 Task: Add a condition where "Hours since last SLA breach Greater than 100" in recently updated tickets.
Action: Mouse moved to (105, 284)
Screenshot: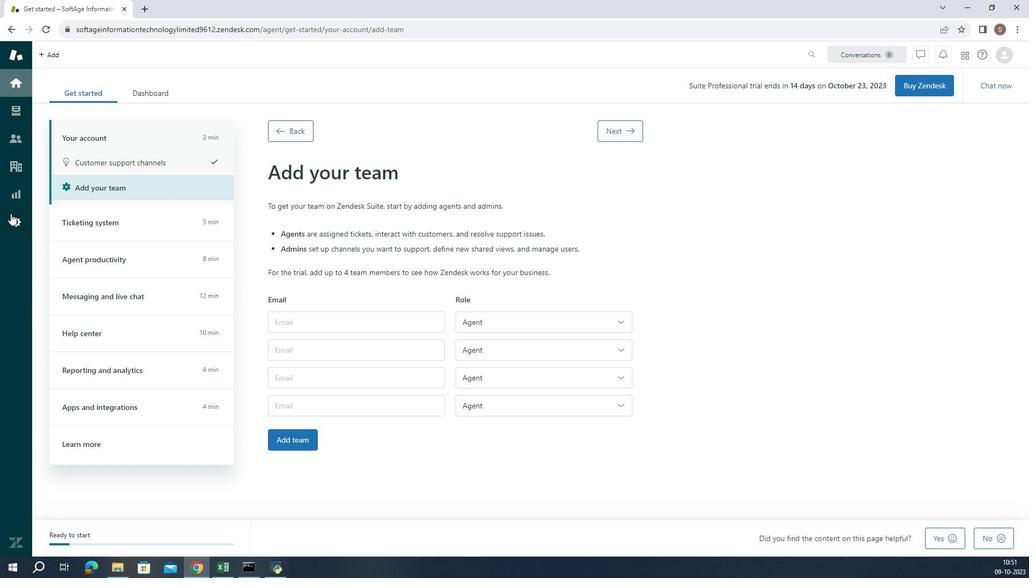 
Action: Mouse pressed left at (105, 284)
Screenshot: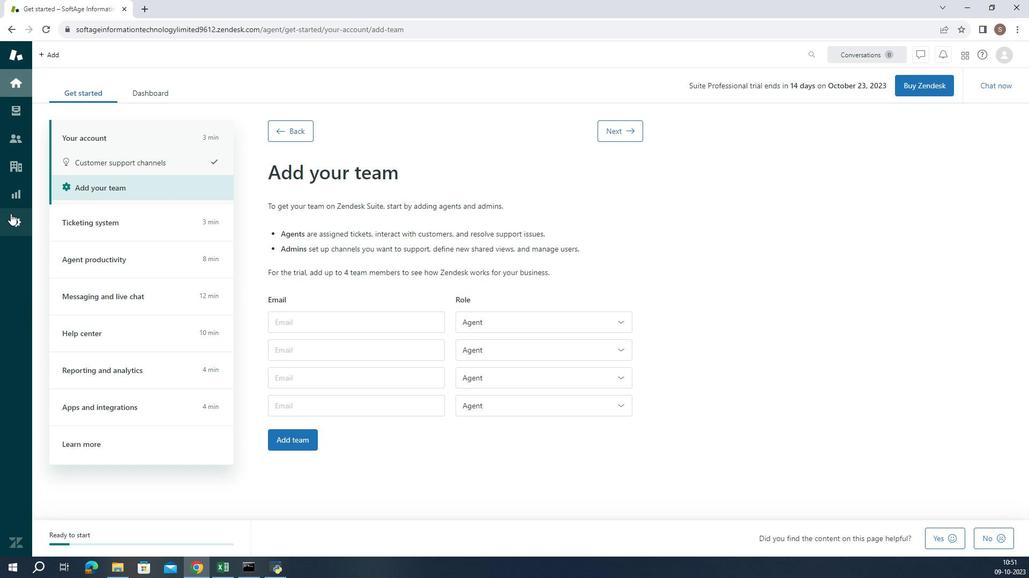
Action: Mouse moved to (382, 416)
Screenshot: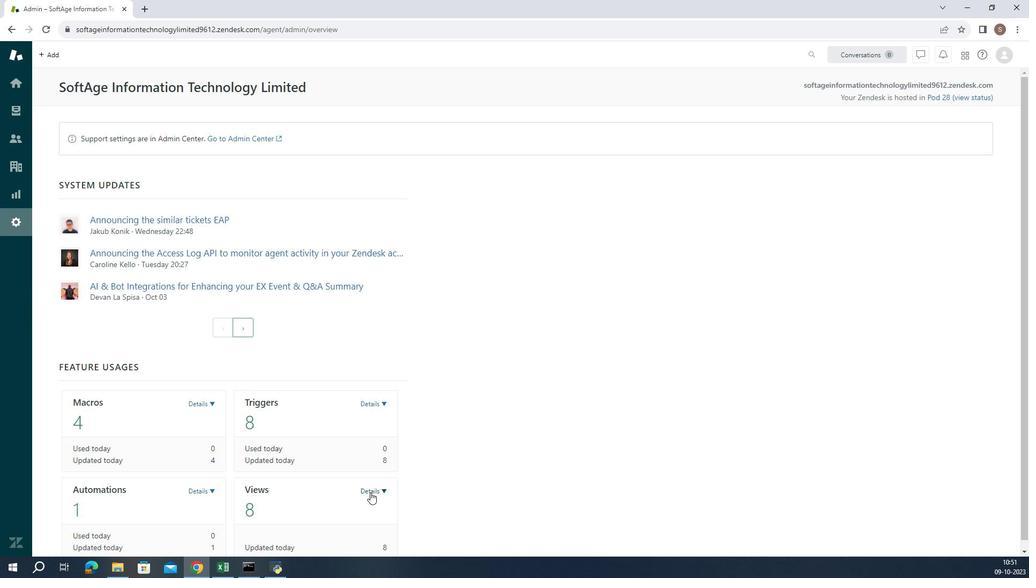 
Action: Mouse pressed left at (382, 416)
Screenshot: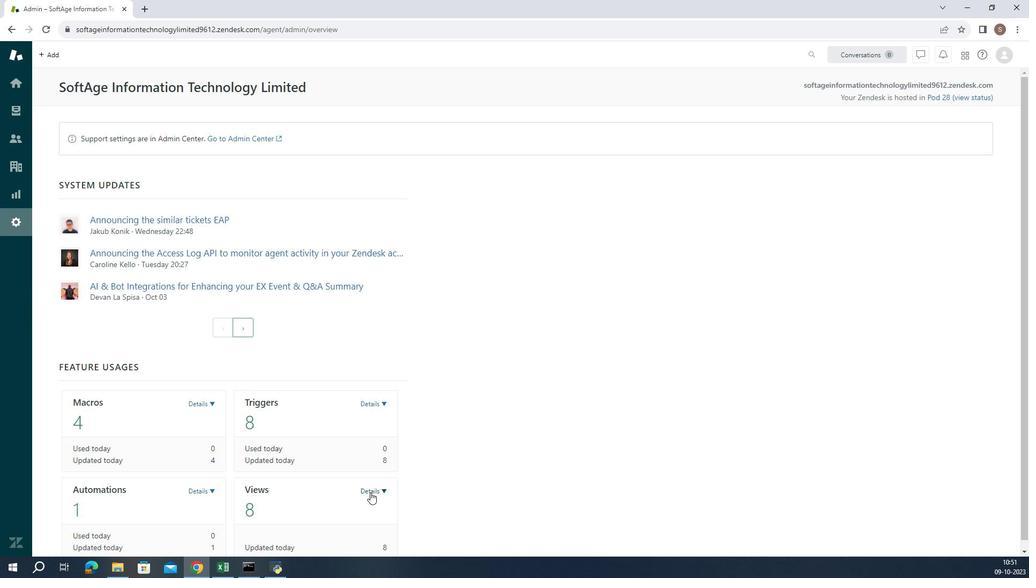 
Action: Mouse moved to (373, 441)
Screenshot: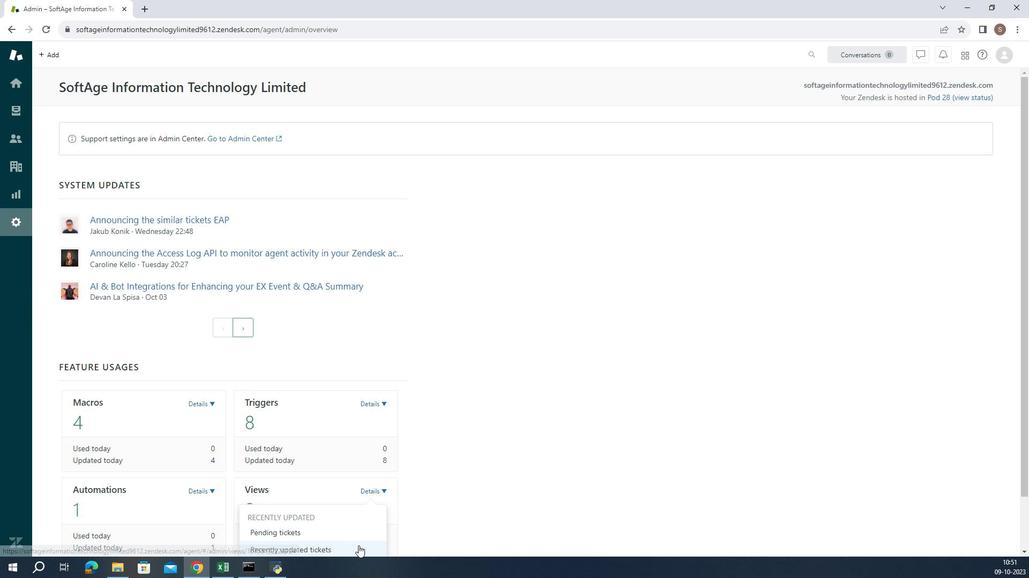 
Action: Mouse pressed left at (373, 441)
Screenshot: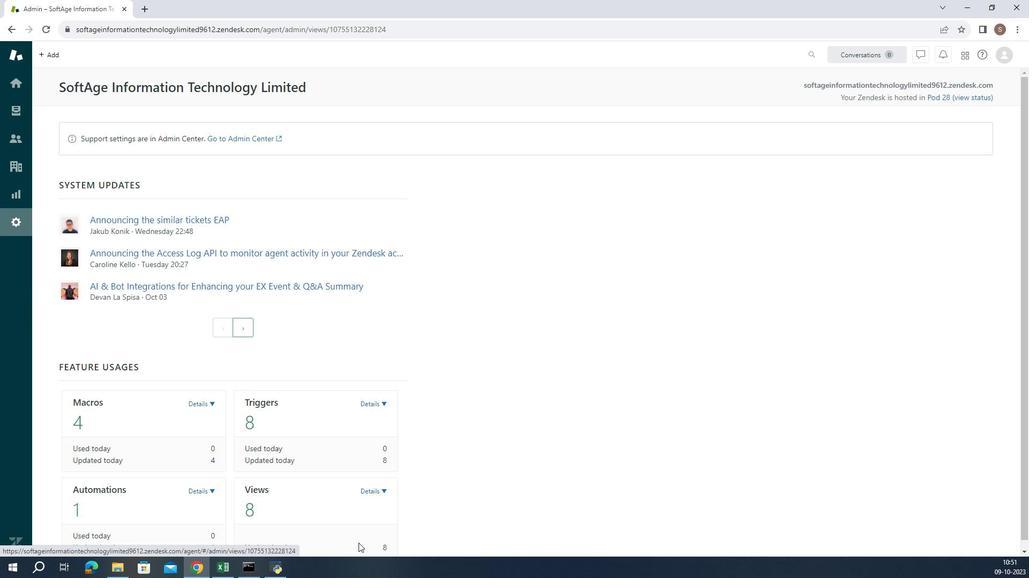 
Action: Mouse moved to (222, 353)
Screenshot: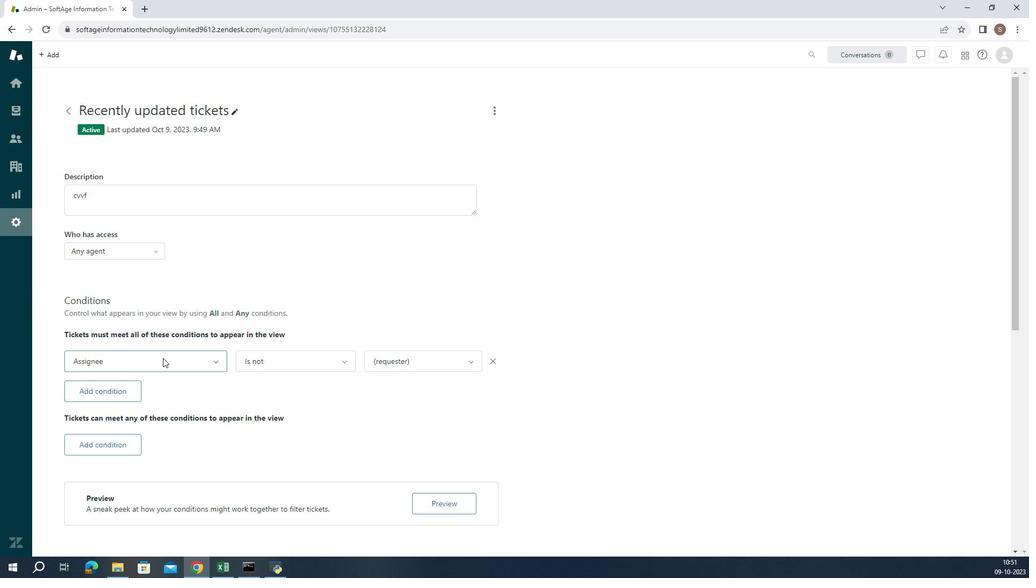 
Action: Mouse pressed left at (222, 353)
Screenshot: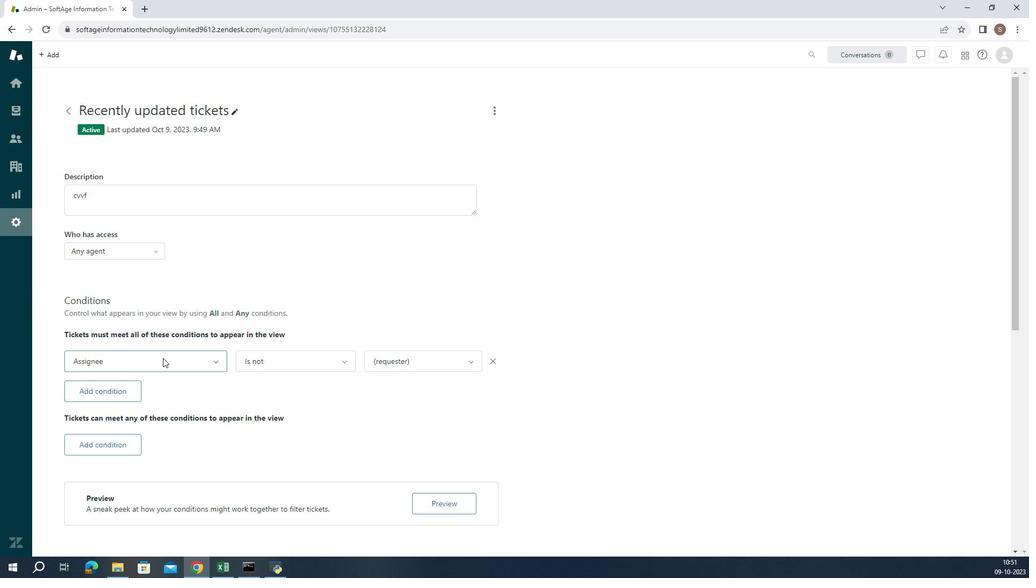 
Action: Mouse moved to (226, 288)
Screenshot: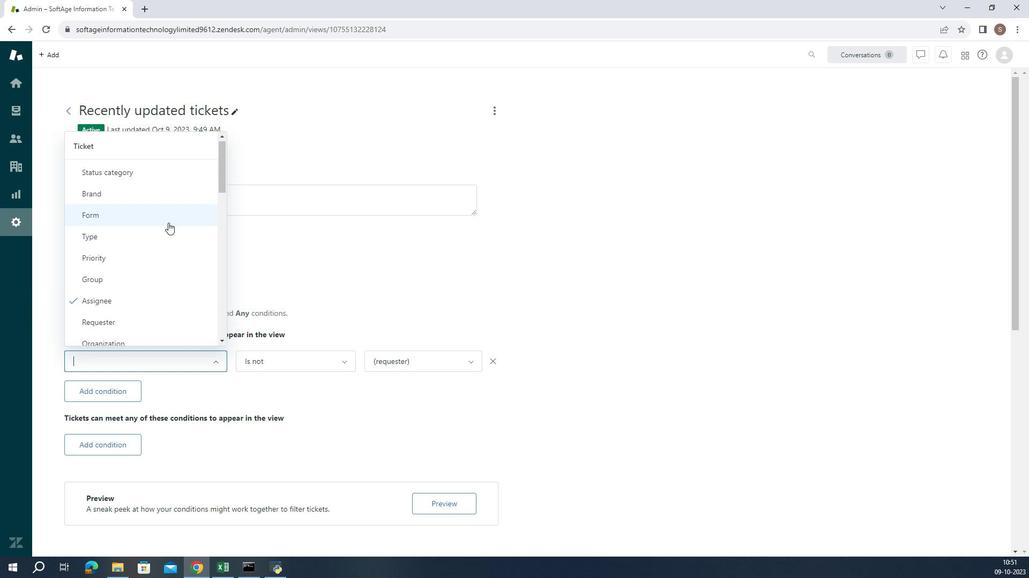 
Action: Mouse scrolled (226, 288) with delta (0, 0)
Screenshot: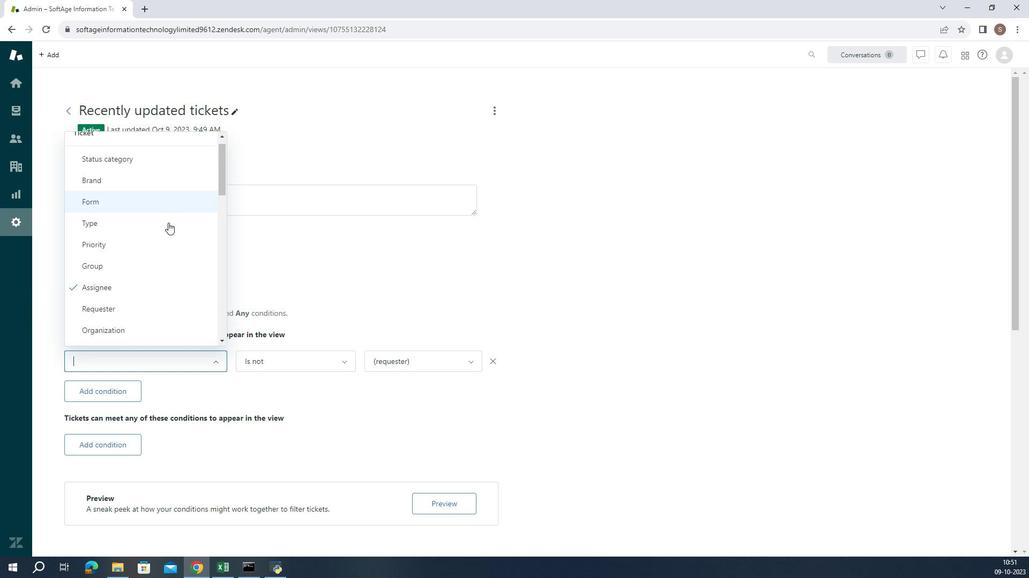 
Action: Mouse scrolled (226, 288) with delta (0, 0)
Screenshot: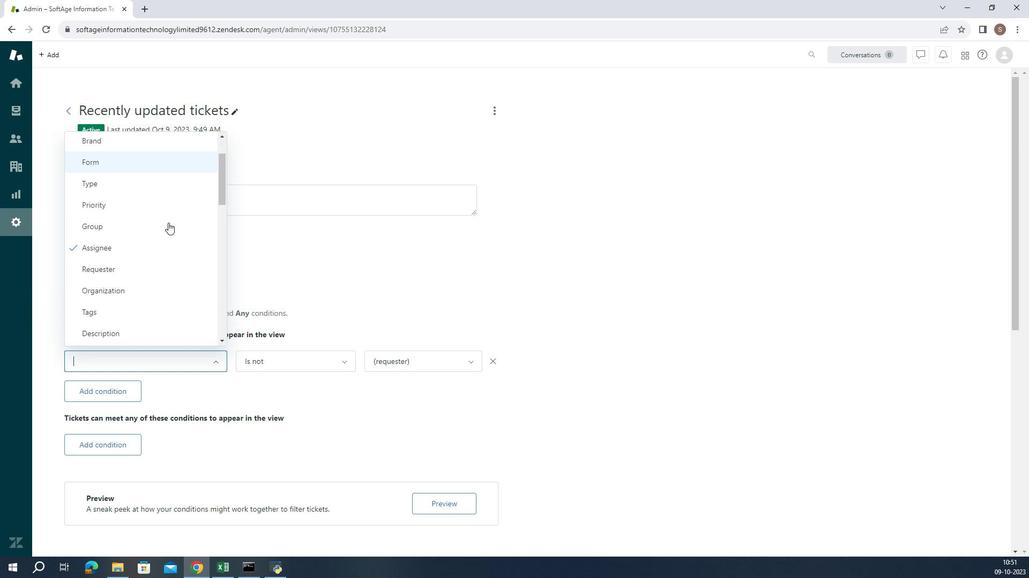 
Action: Mouse scrolled (226, 288) with delta (0, 0)
Screenshot: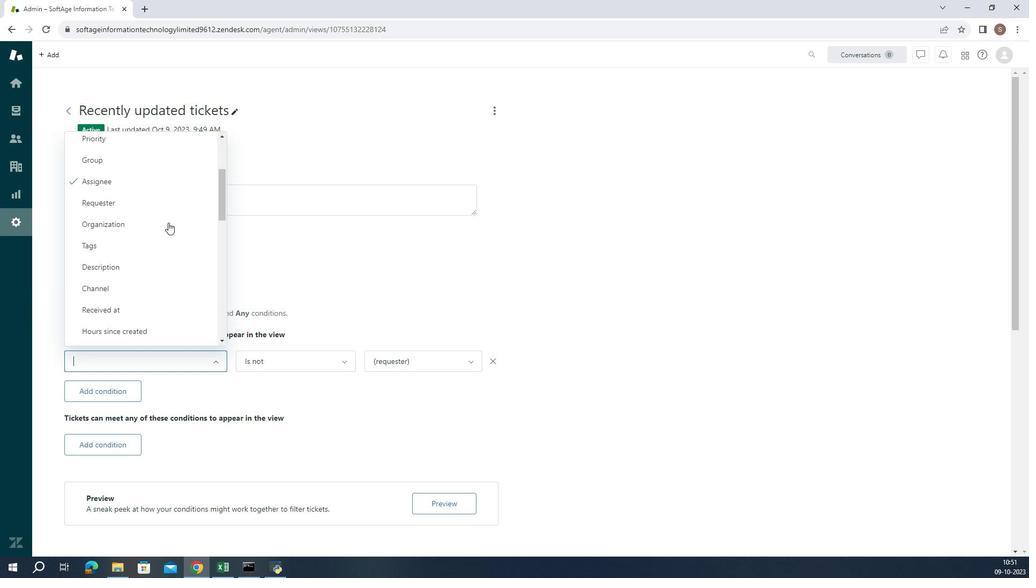 
Action: Mouse scrolled (226, 288) with delta (0, 0)
Screenshot: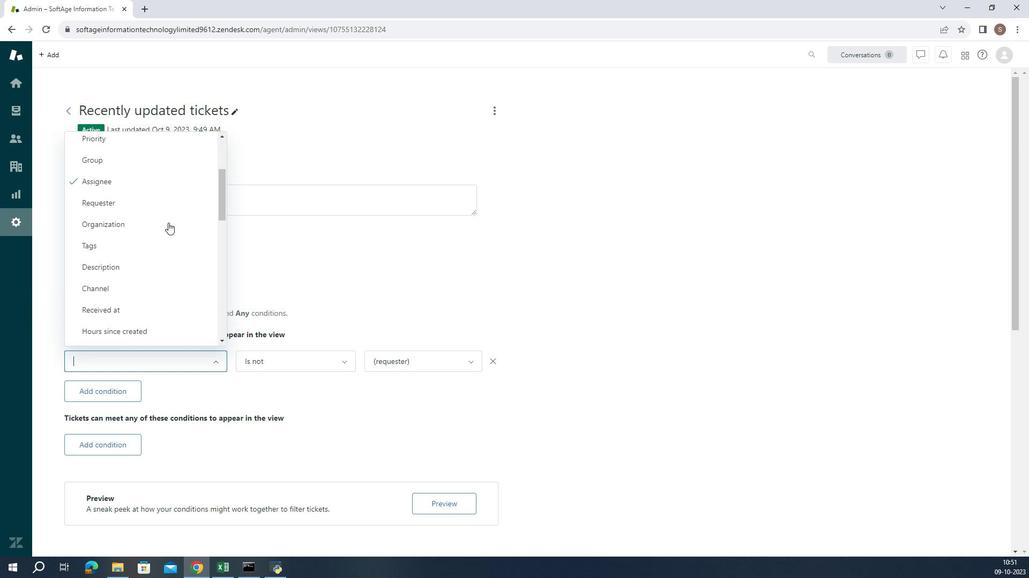
Action: Mouse moved to (225, 289)
Screenshot: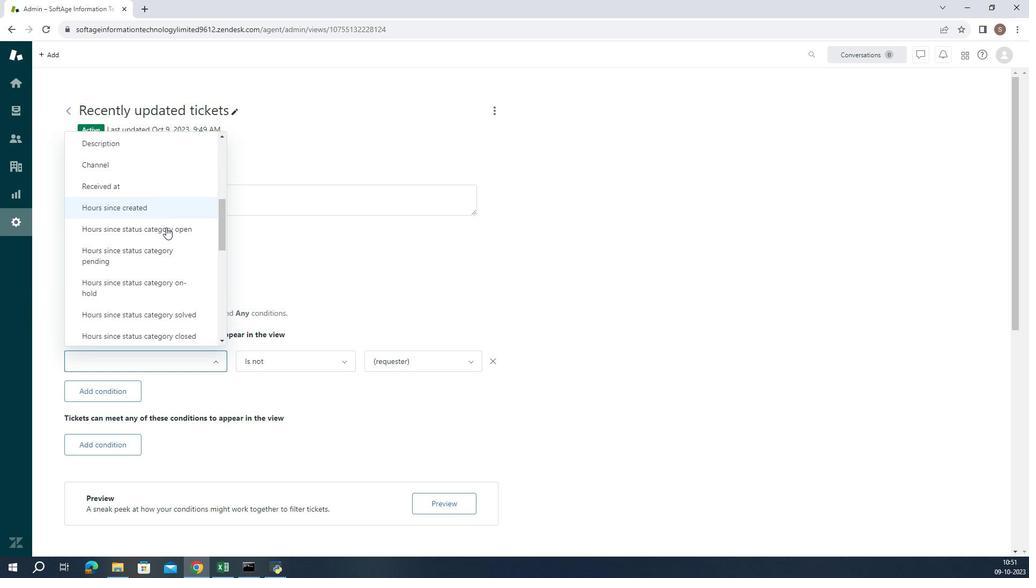 
Action: Mouse scrolled (225, 289) with delta (0, 0)
Screenshot: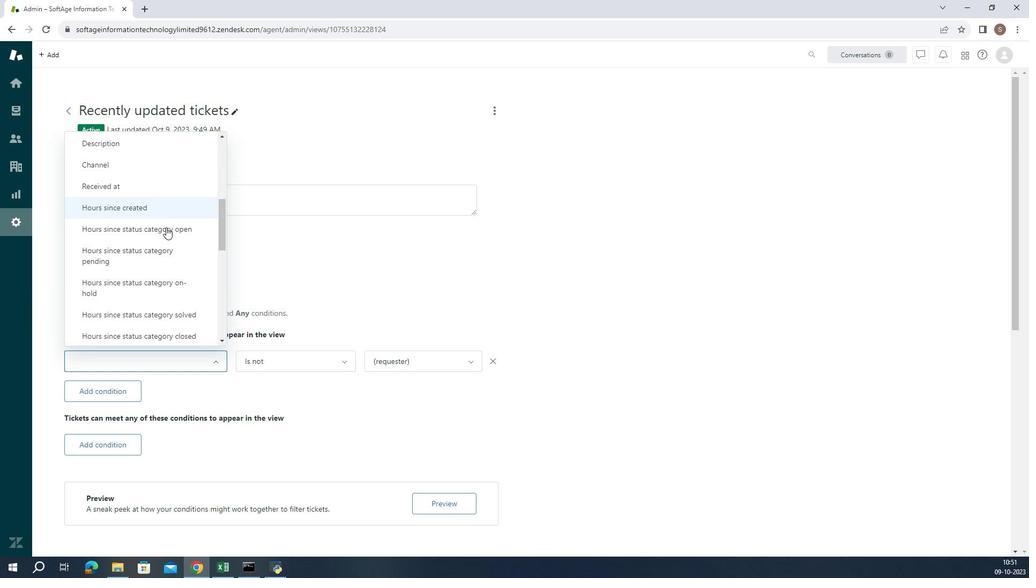 
Action: Mouse moved to (225, 289)
Screenshot: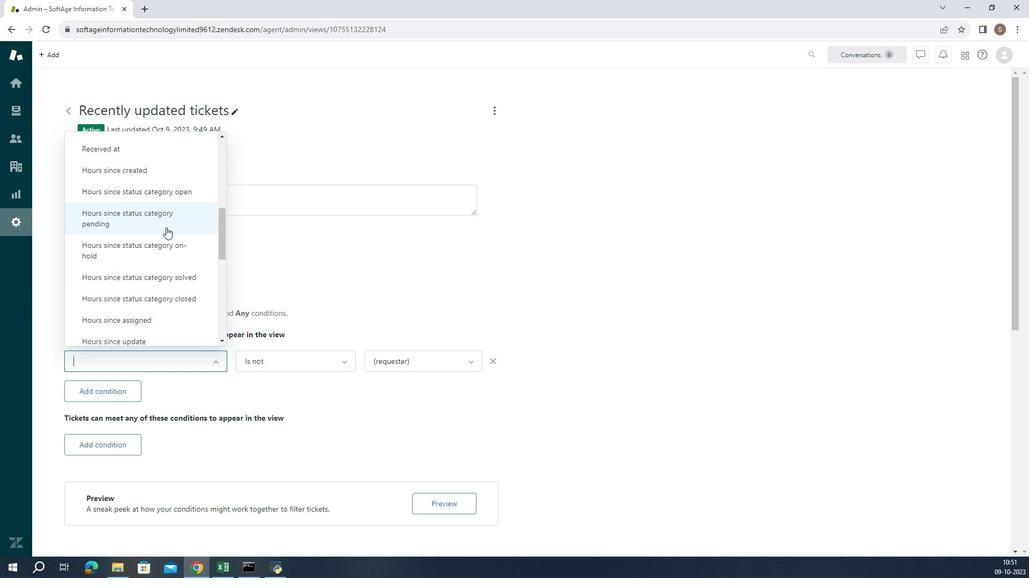 
Action: Mouse scrolled (225, 289) with delta (0, 0)
Screenshot: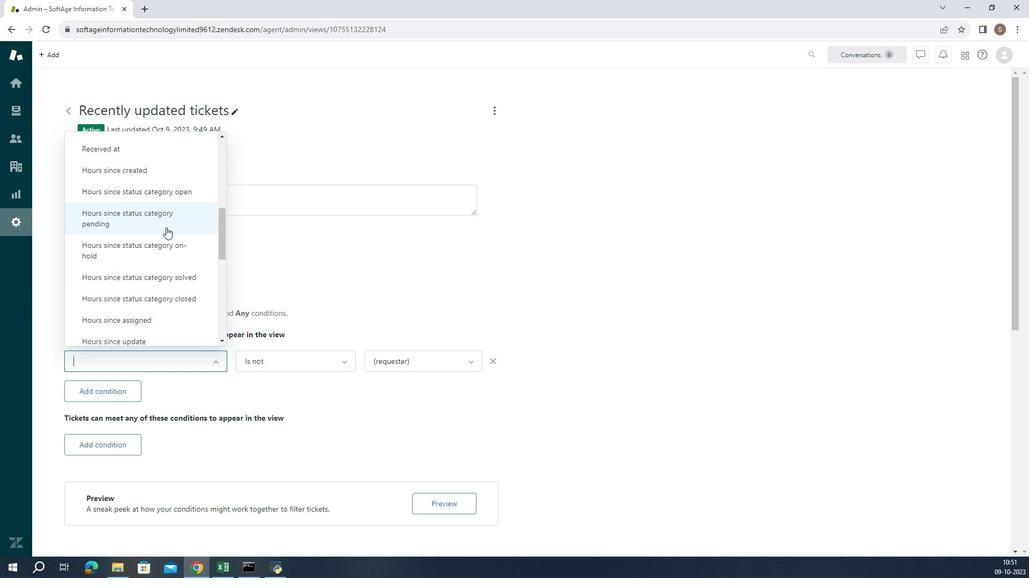 
Action: Mouse moved to (225, 291)
Screenshot: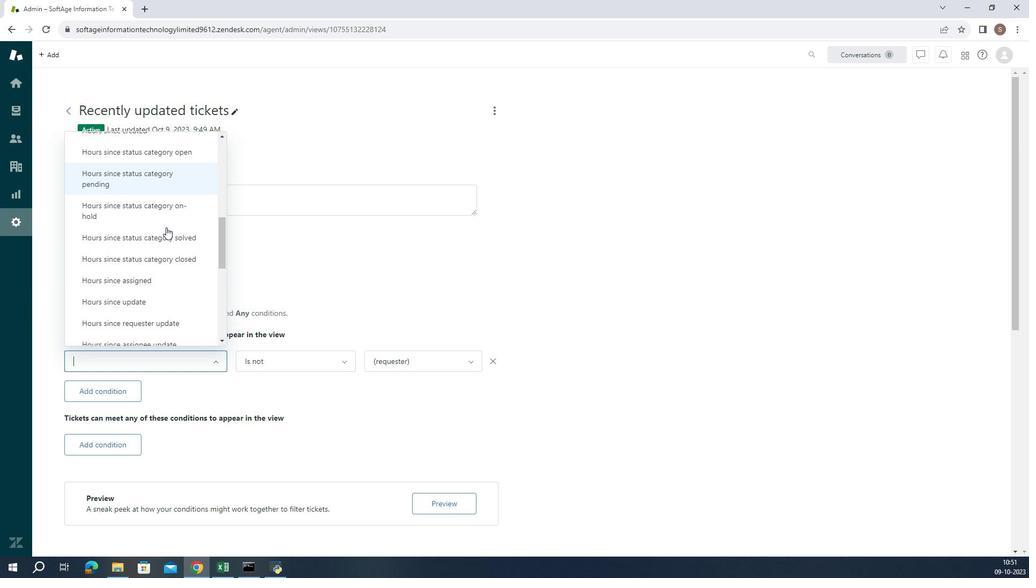 
Action: Mouse scrolled (225, 291) with delta (0, 0)
Screenshot: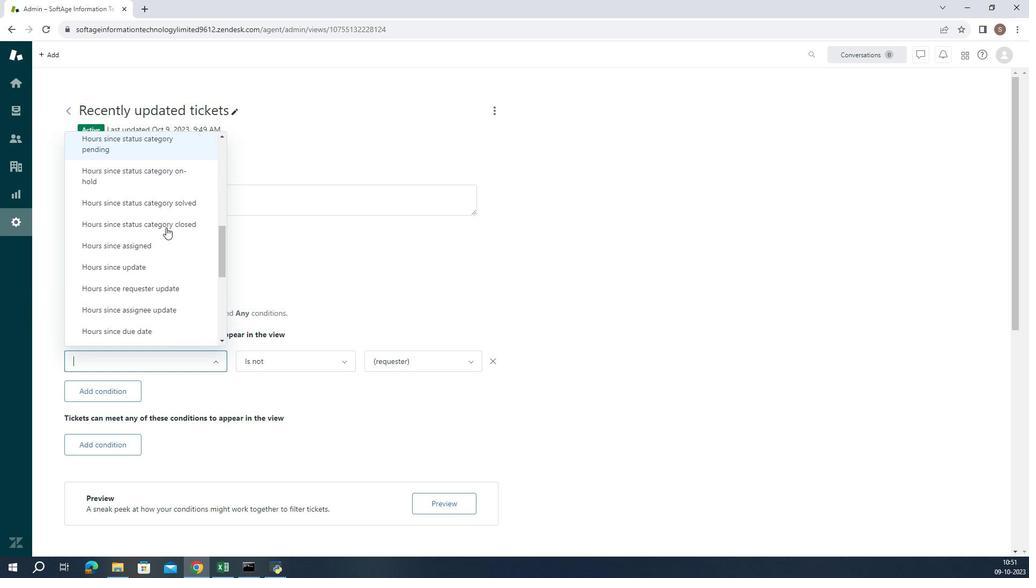 
Action: Mouse moved to (228, 301)
Screenshot: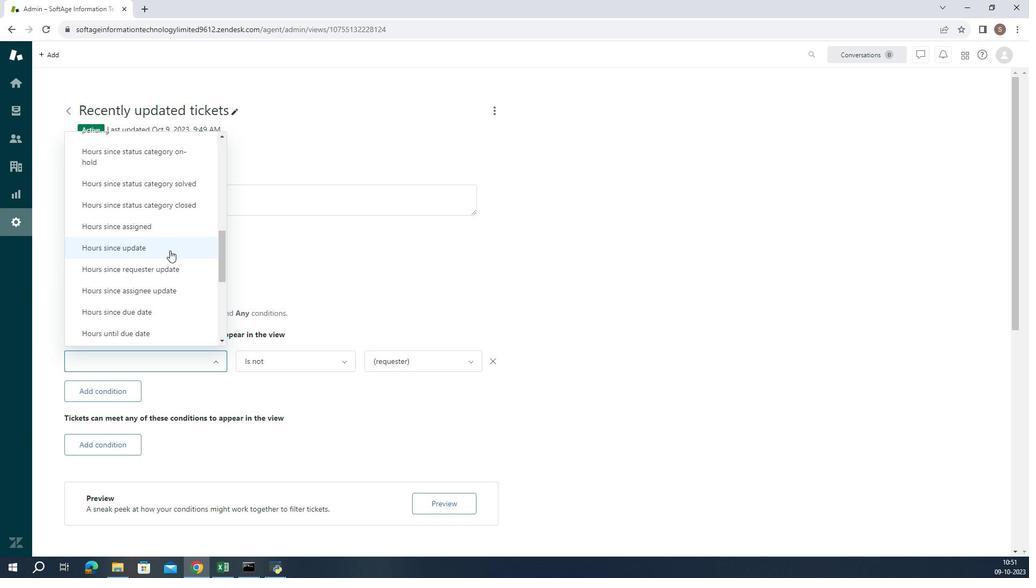 
Action: Mouse scrolled (228, 301) with delta (0, 0)
Screenshot: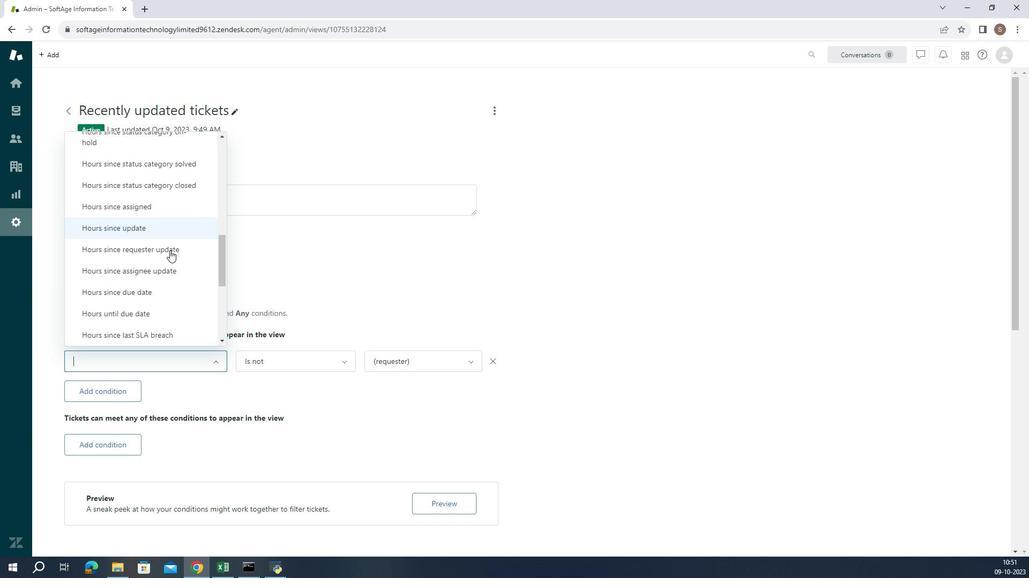 
Action: Mouse scrolled (228, 301) with delta (0, 0)
Screenshot: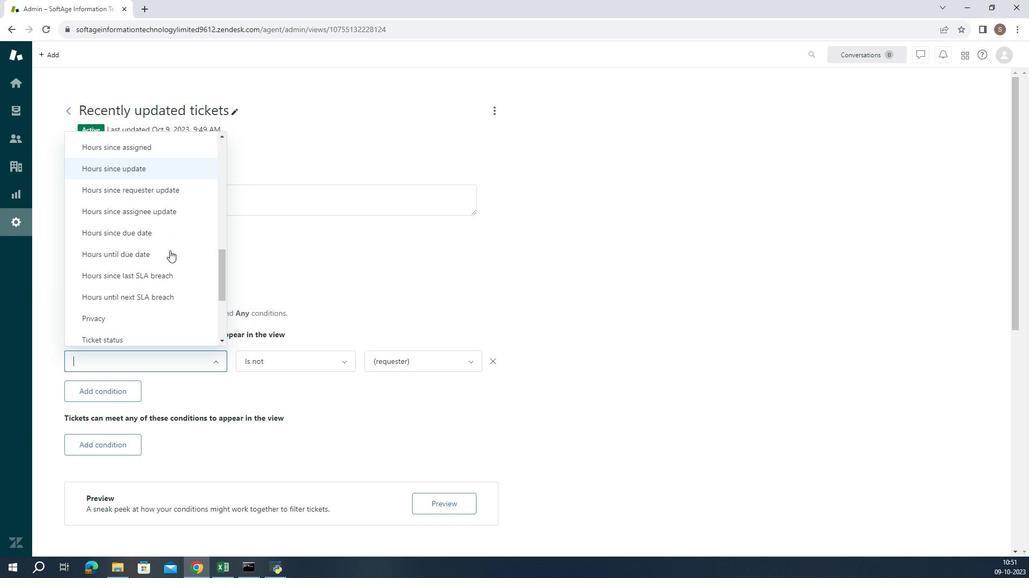 
Action: Mouse scrolled (228, 302) with delta (0, 0)
Screenshot: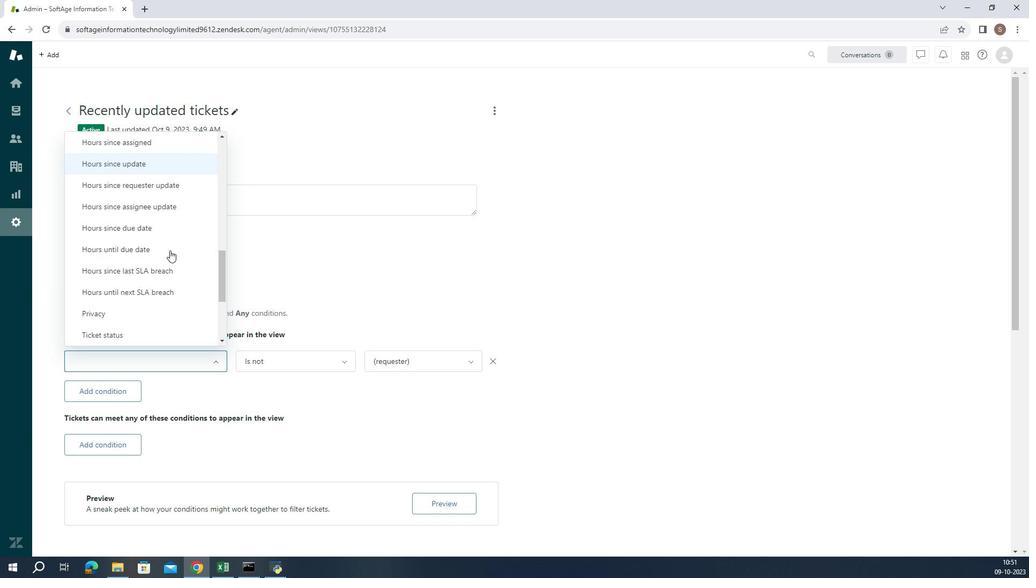 
Action: Mouse moved to (226, 325)
Screenshot: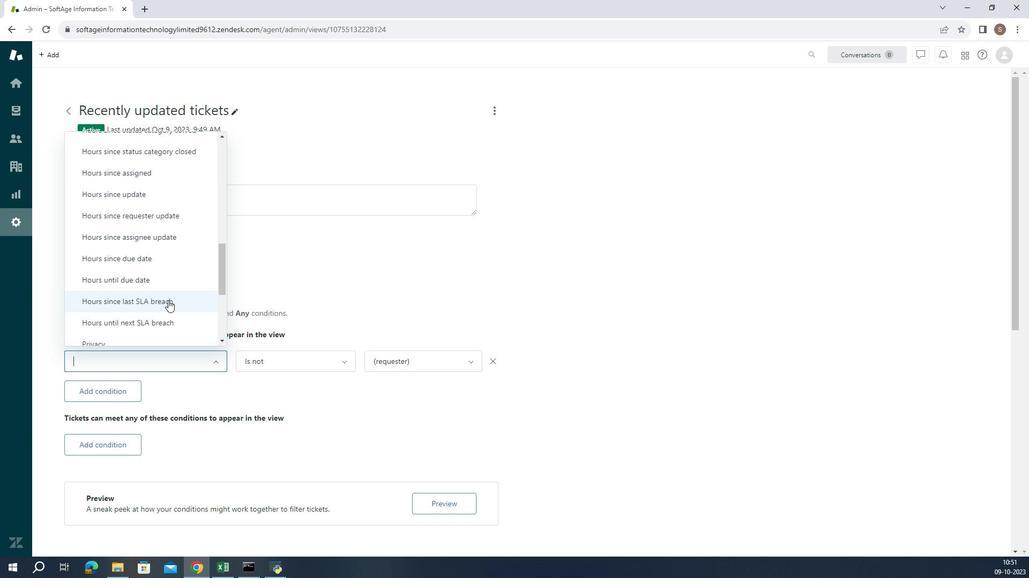 
Action: Mouse pressed left at (226, 325)
Screenshot: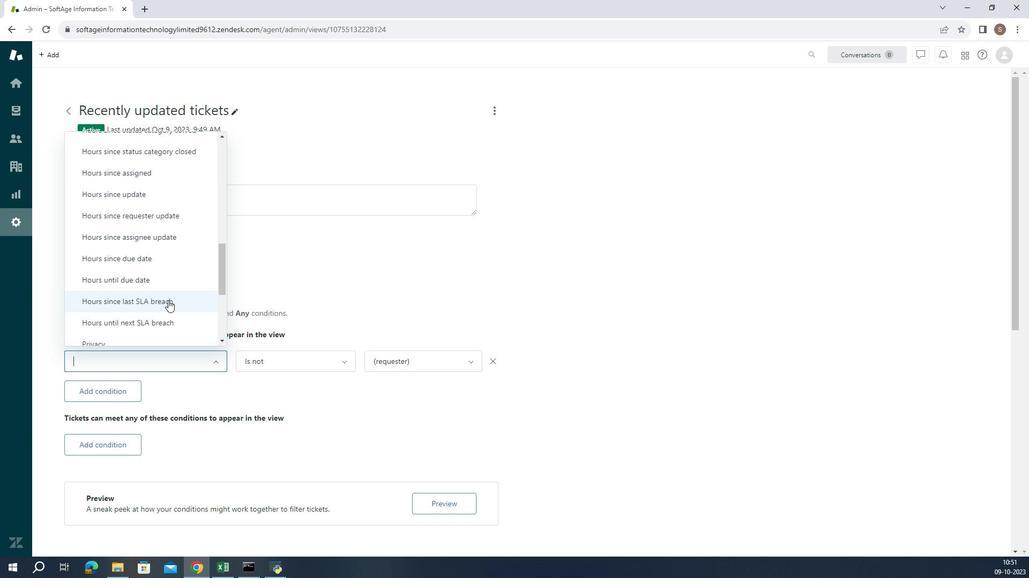 
Action: Mouse moved to (318, 355)
Screenshot: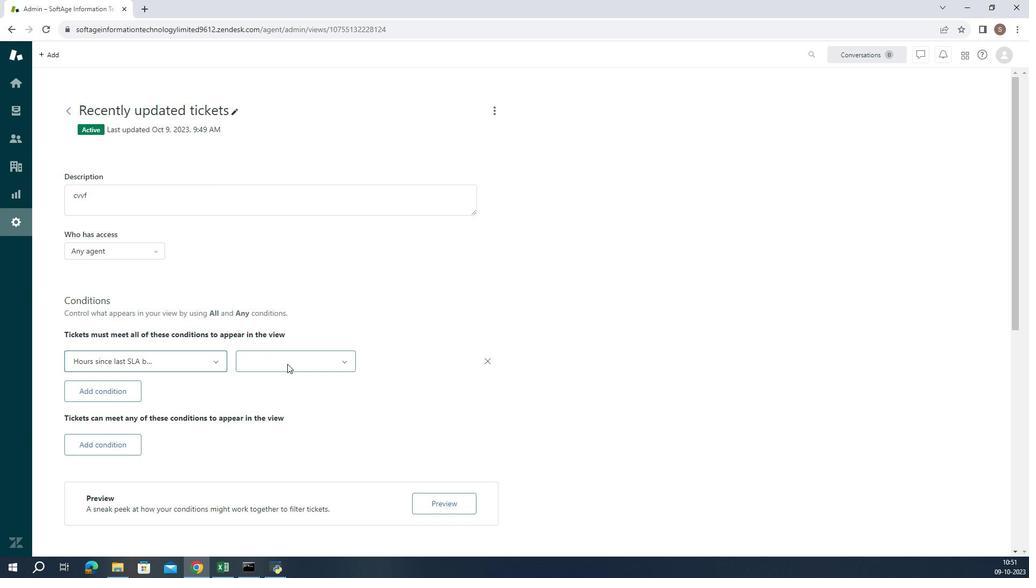 
Action: Mouse pressed left at (318, 355)
Screenshot: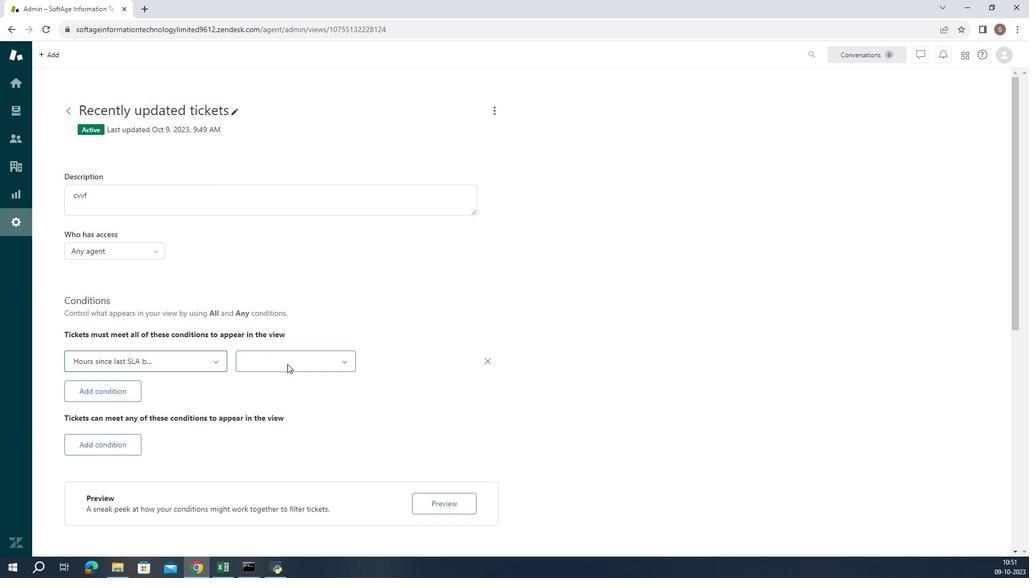 
Action: Mouse moved to (321, 377)
Screenshot: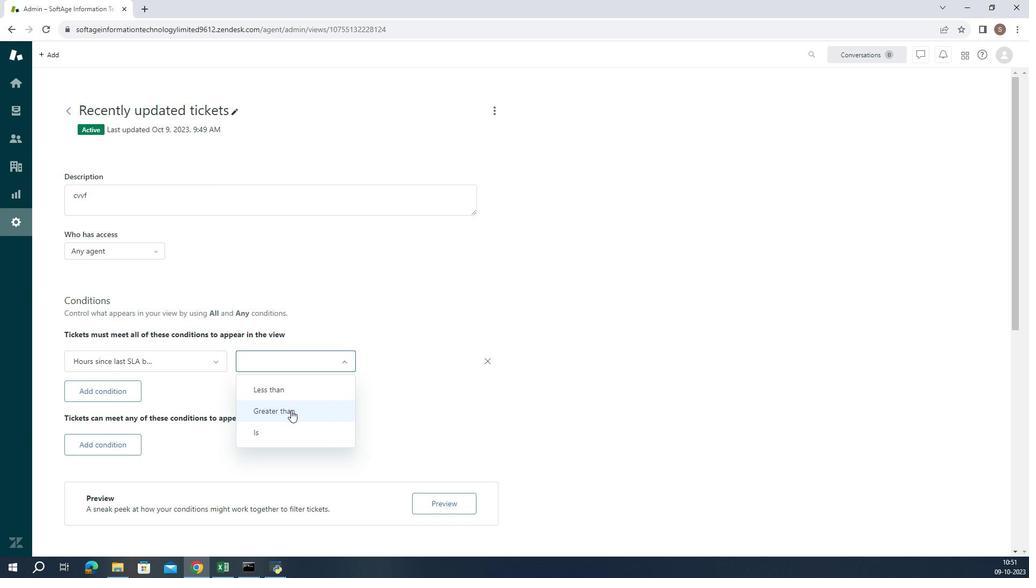 
Action: Mouse pressed left at (321, 377)
Screenshot: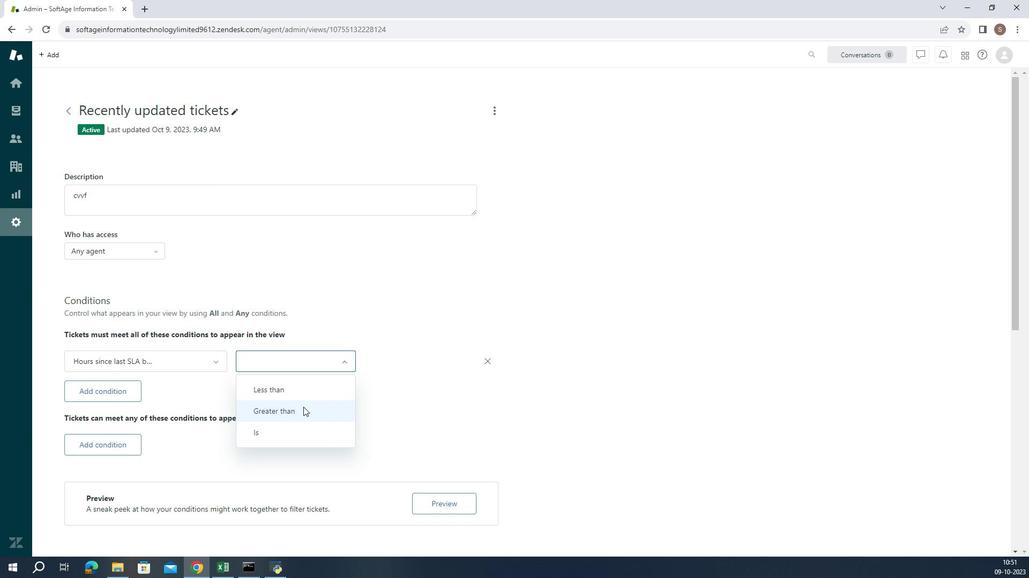
Action: Mouse moved to (424, 352)
Screenshot: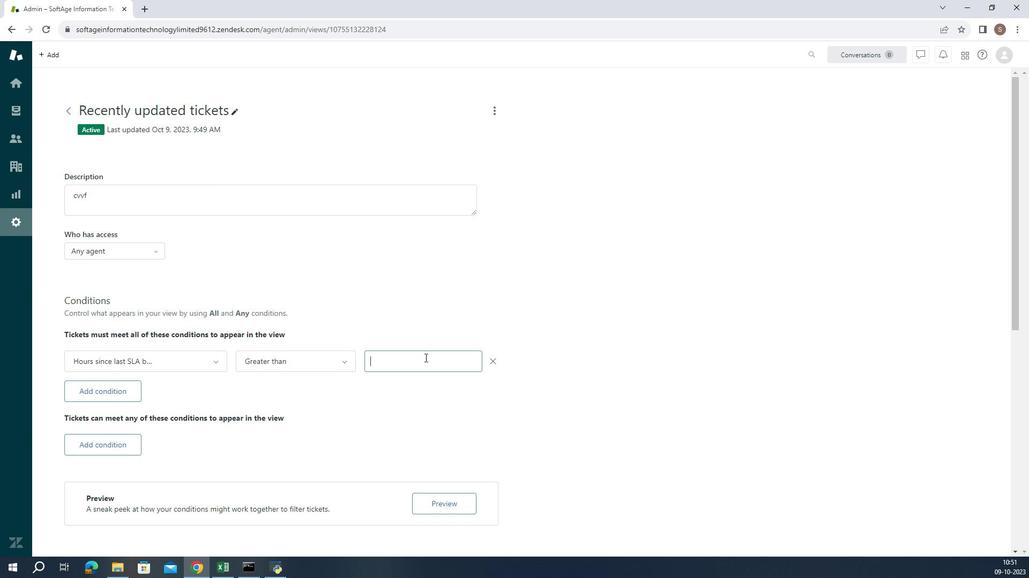 
Action: Mouse pressed left at (424, 352)
Screenshot: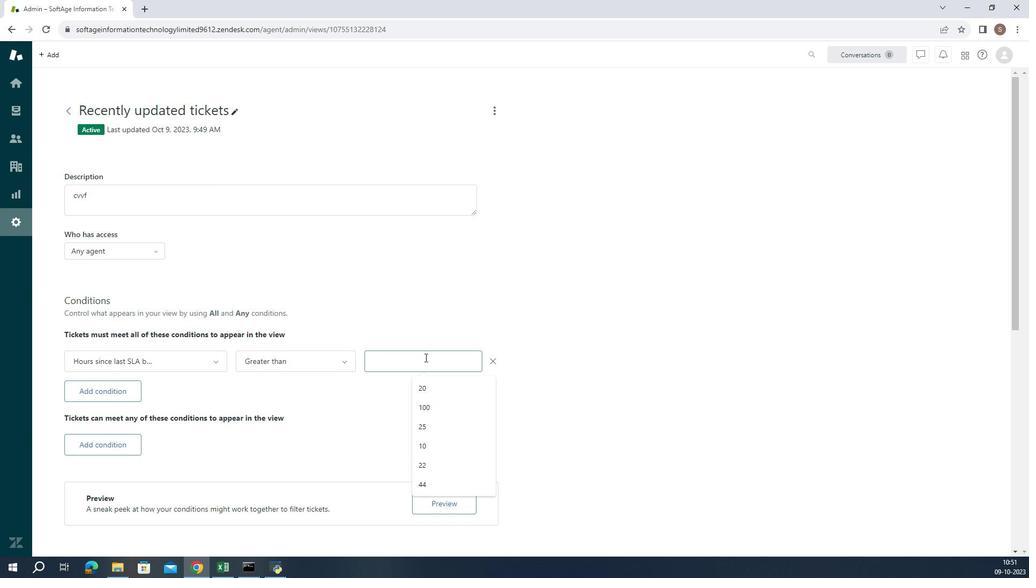 
Action: Mouse moved to (425, 352)
Screenshot: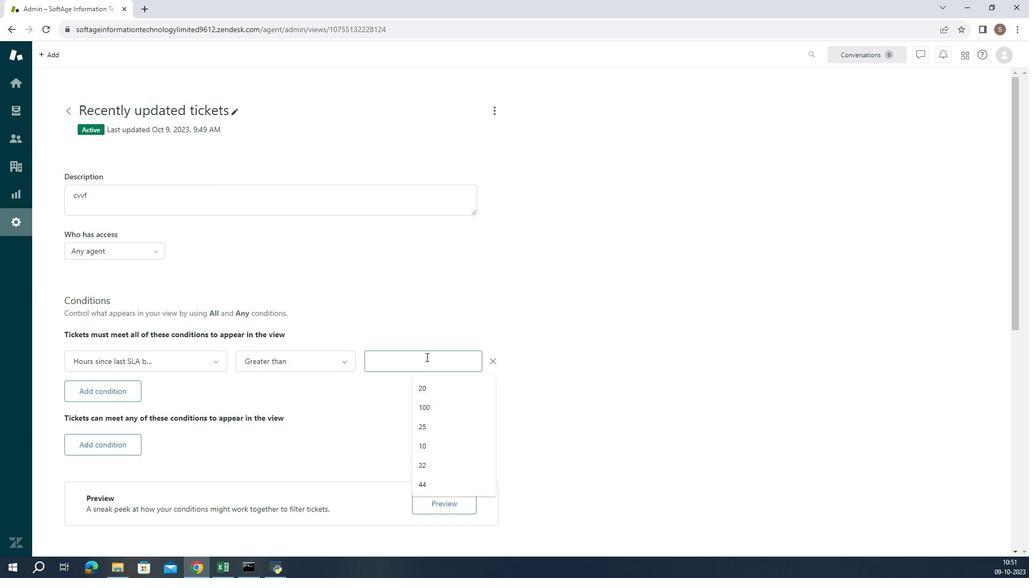 
Action: Key pressed 100
Screenshot: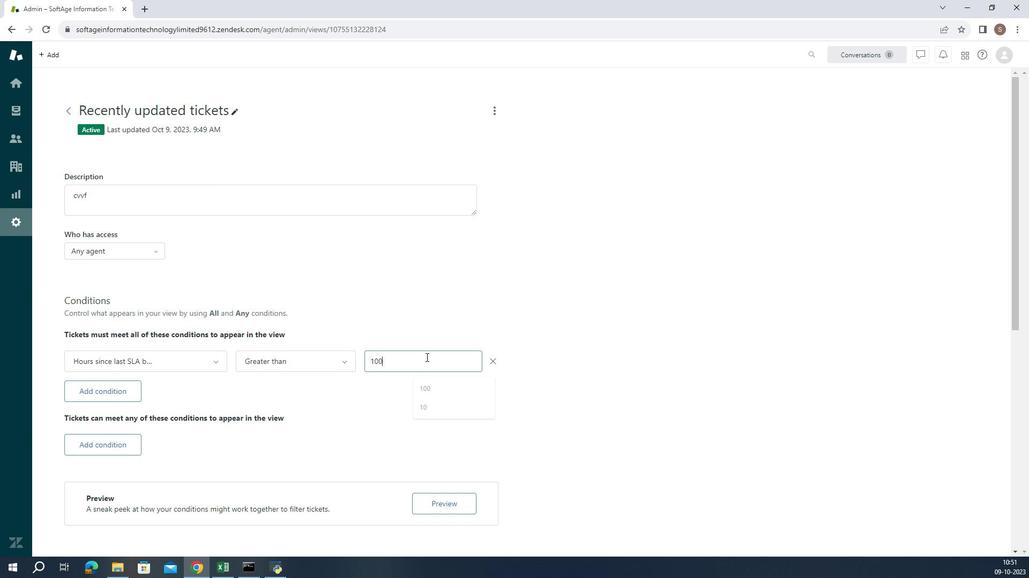 
Action: Mouse moved to (422, 366)
Screenshot: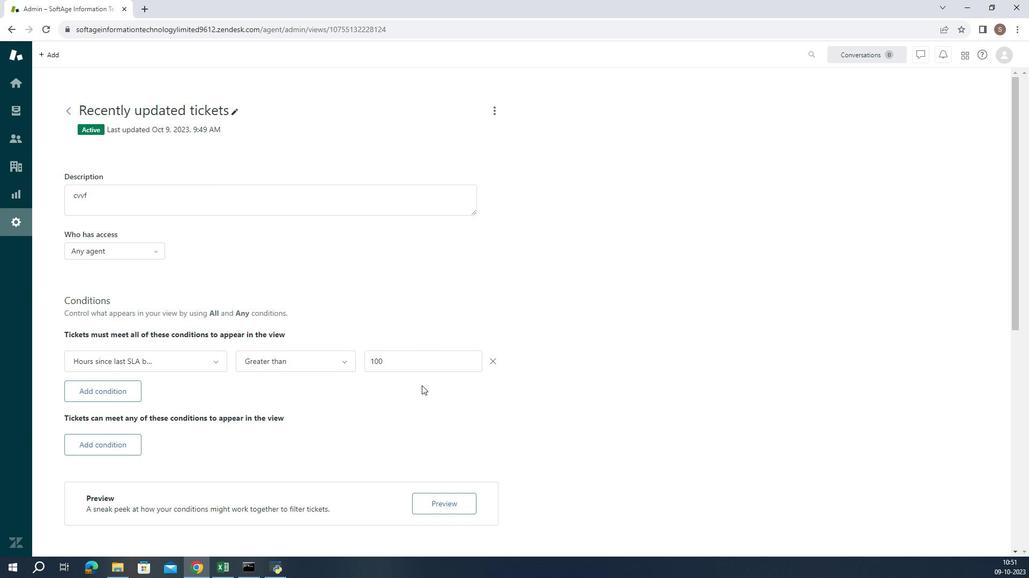
Action: Mouse pressed left at (422, 366)
Screenshot: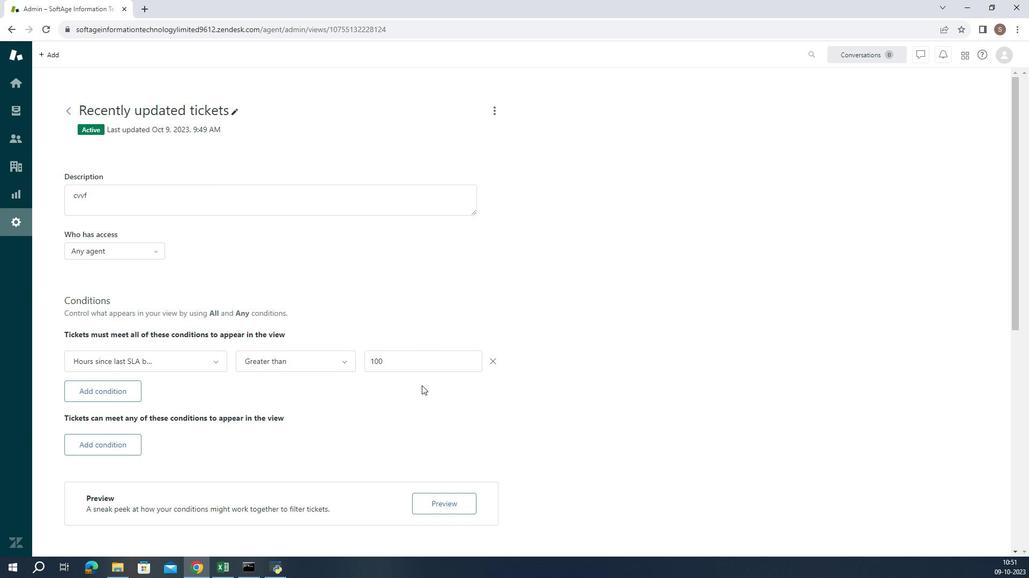 
